 Task: Add an event with the title Second Product Enhancement Brainstorming, date '2024/04/11', time 9:40 AM to 11:40 AMand add a description: In addition to informal networking, the event may feature guest speakers or panel discussions on topics relevant to professional growth, industry trends, or emerging technologies. These sessions provide valuable insights and serve as conversation starters, creating common ground for attendees to engage in meaningful discussions and share their expertise., put the event into Red category . Add location for the event as: Eiffel Tower, Paris, France, logged in from the account softage.7@softage.netand send the event invitation to softage.4@softage.net and softage.5@softage.net. Set a reminder for the event 12 hour before
Action: Mouse moved to (101, 115)
Screenshot: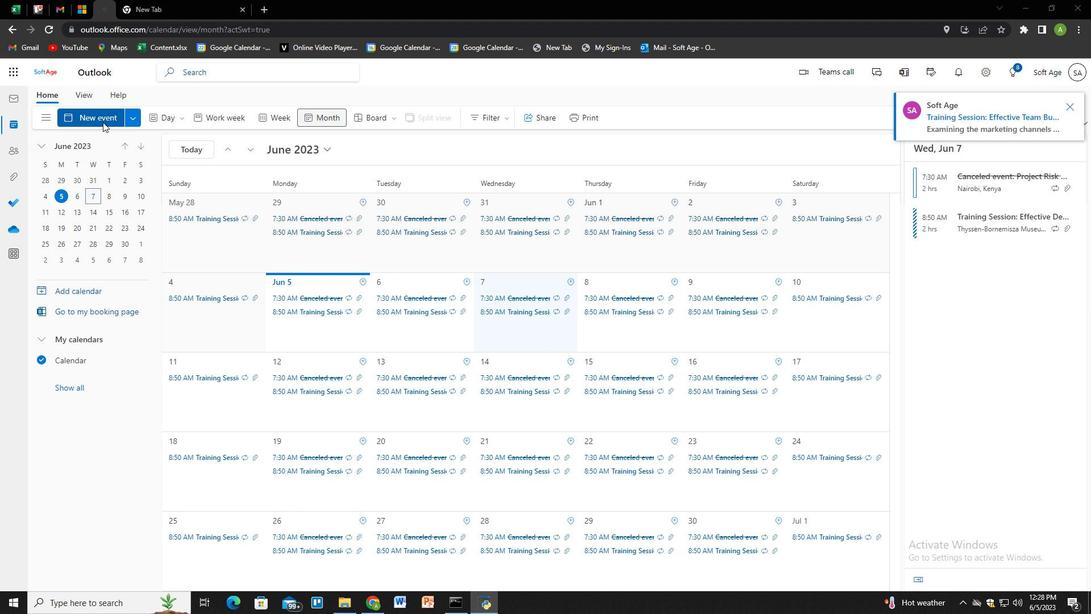 
Action: Mouse pressed left at (101, 115)
Screenshot: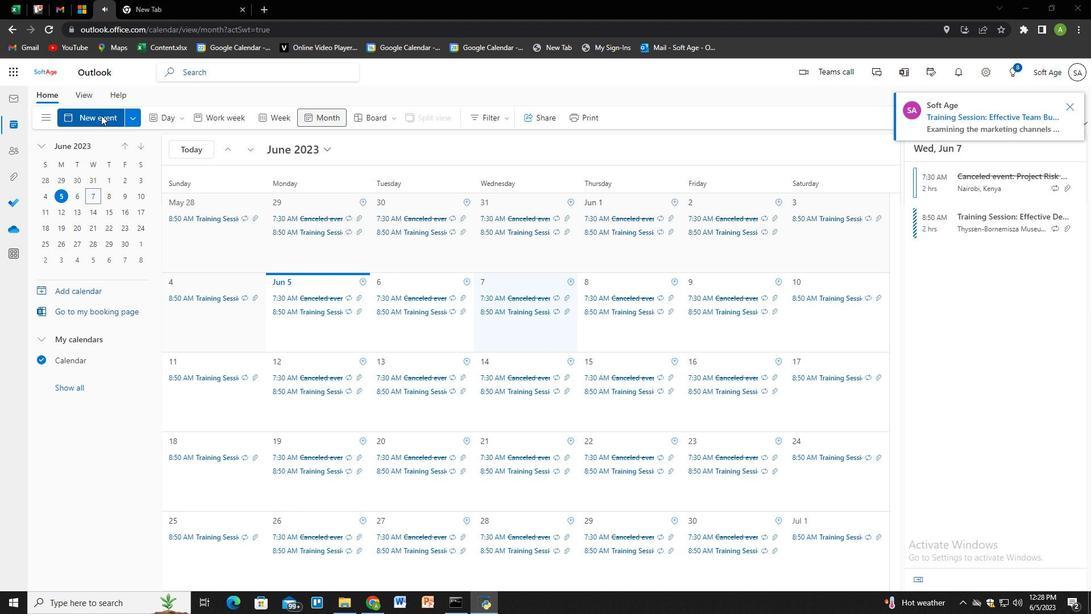 
Action: Mouse moved to (279, 188)
Screenshot: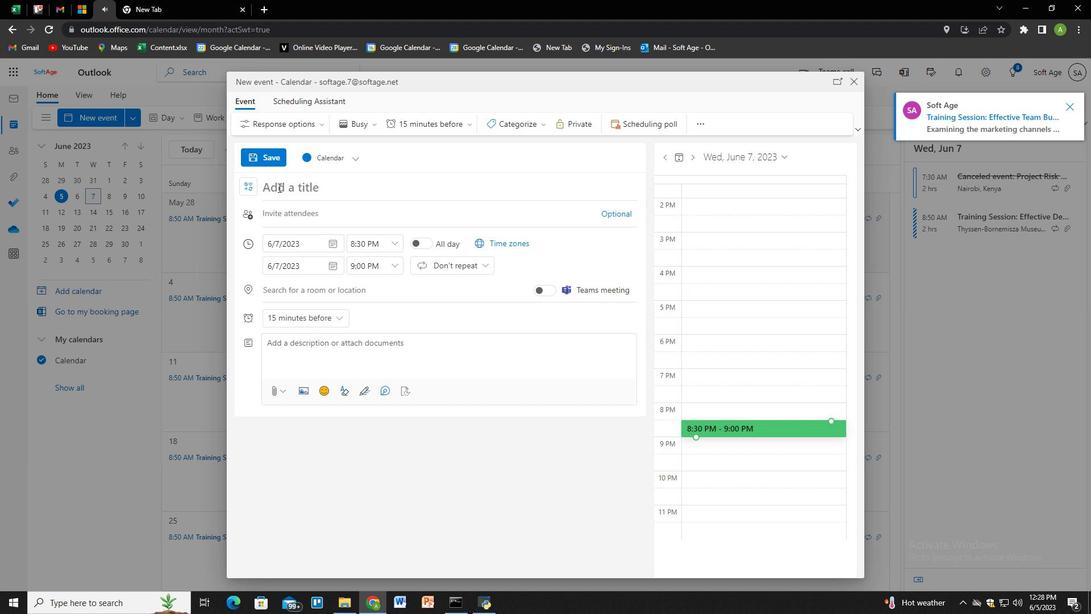 
Action: Key pressed <Key.shift>Second<Key.space><Key.shift>Product<Key.space><Key.shift>Enchancement<Key.space><Key.shift>B<Key.backspace><Key.backspace><Key.backspace><Key.backspace><Key.backspace><Key.backspace><Key.backspace><Key.backspace><Key.backspace><Key.backspace><Key.backspace><Key.backspace>hancement<Key.space><Key.shift>Brainstro<Key.backspace><Key.backspace>orming
Screenshot: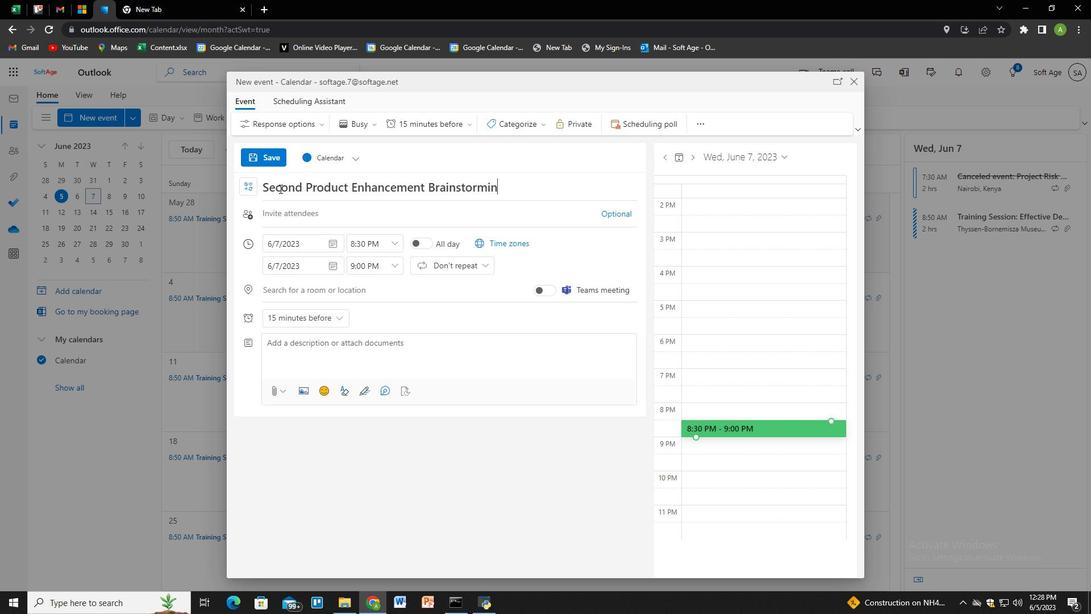 
Action: Mouse moved to (331, 244)
Screenshot: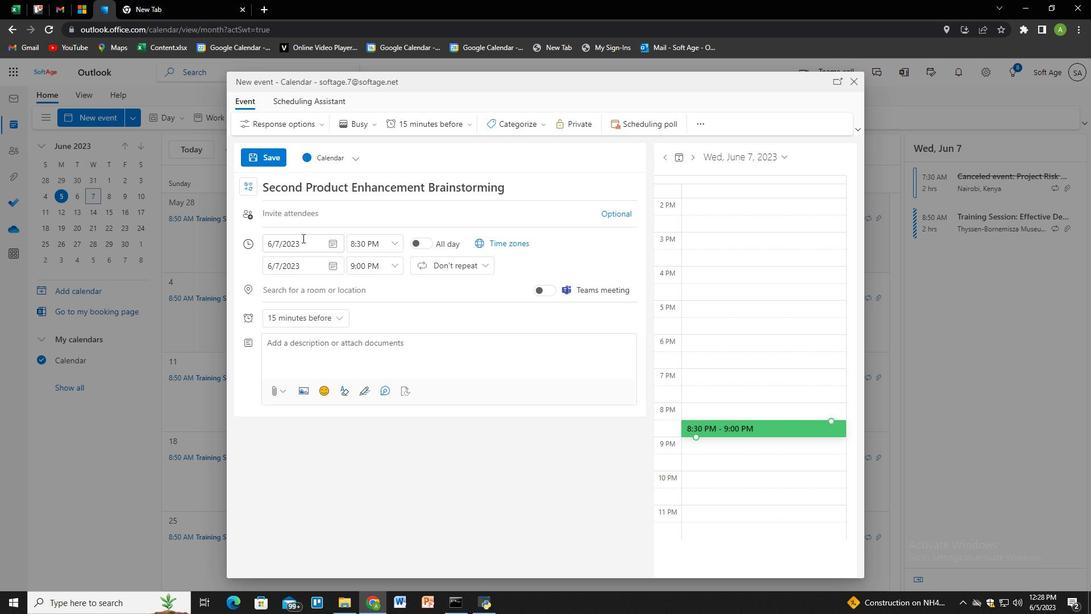 
Action: Mouse pressed left at (331, 244)
Screenshot: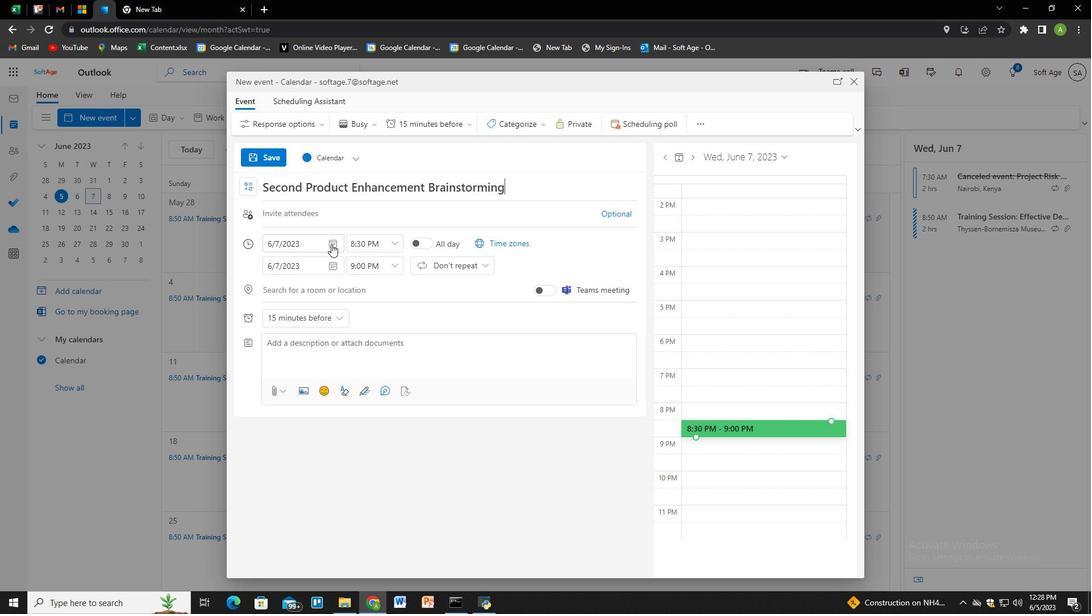 
Action: Mouse moved to (335, 269)
Screenshot: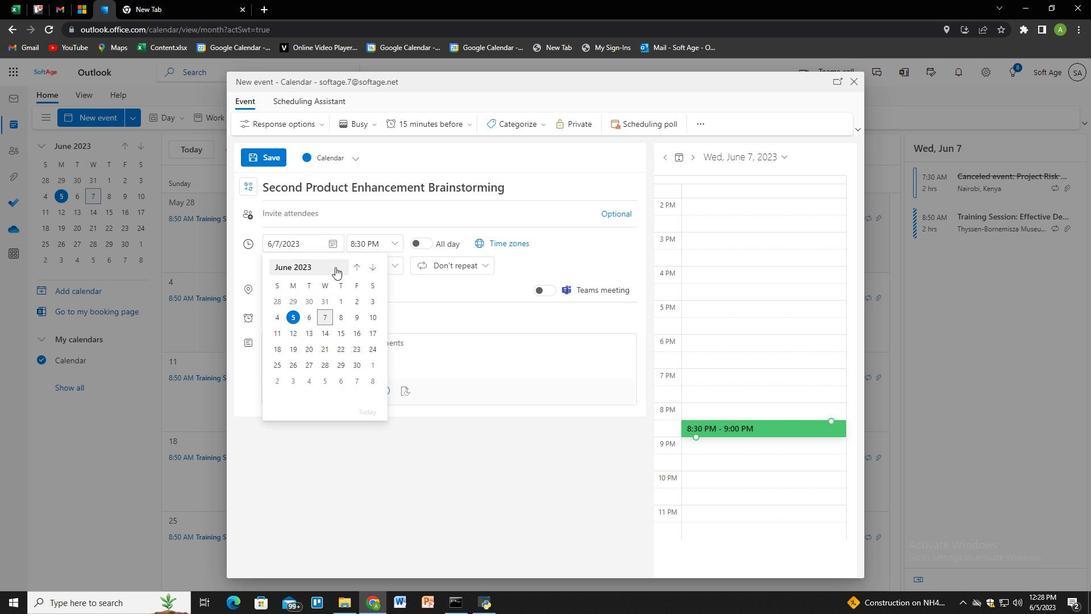
Action: Mouse pressed left at (335, 269)
Screenshot: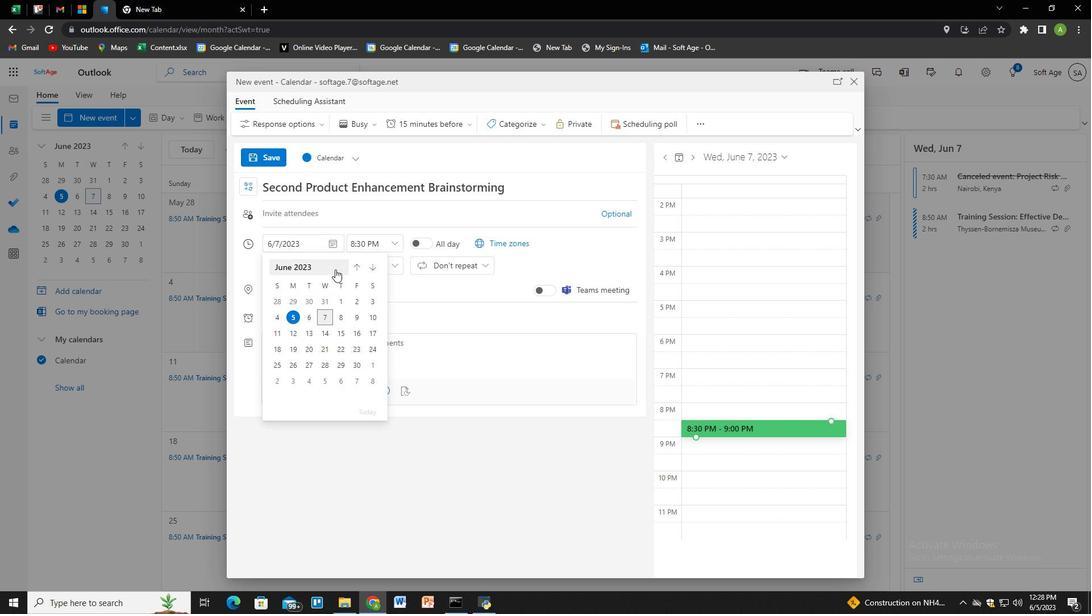 
Action: Mouse pressed left at (335, 269)
Screenshot: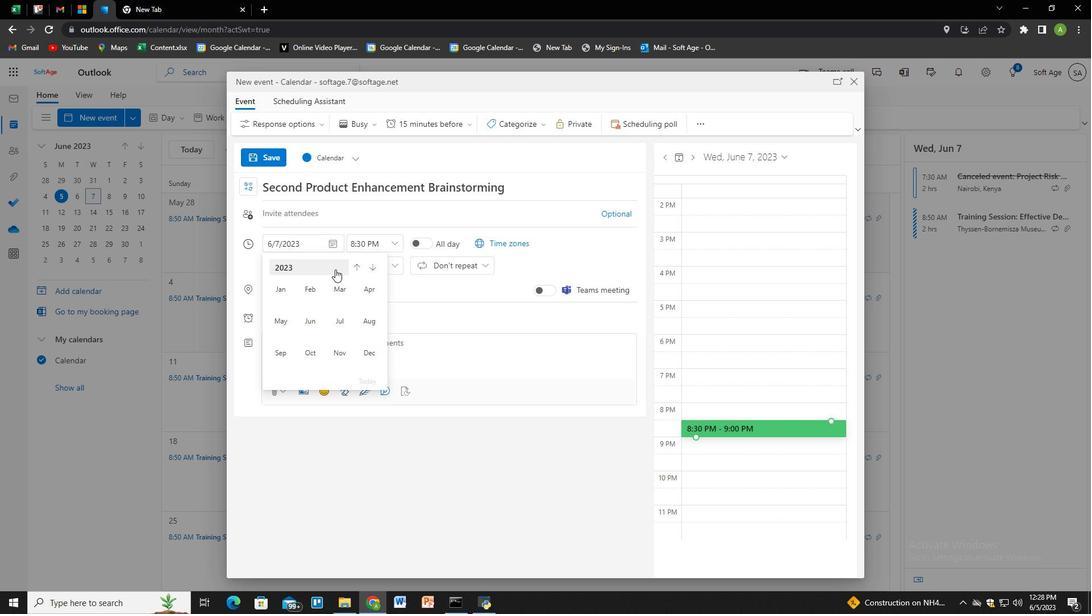 
Action: Mouse moved to (278, 324)
Screenshot: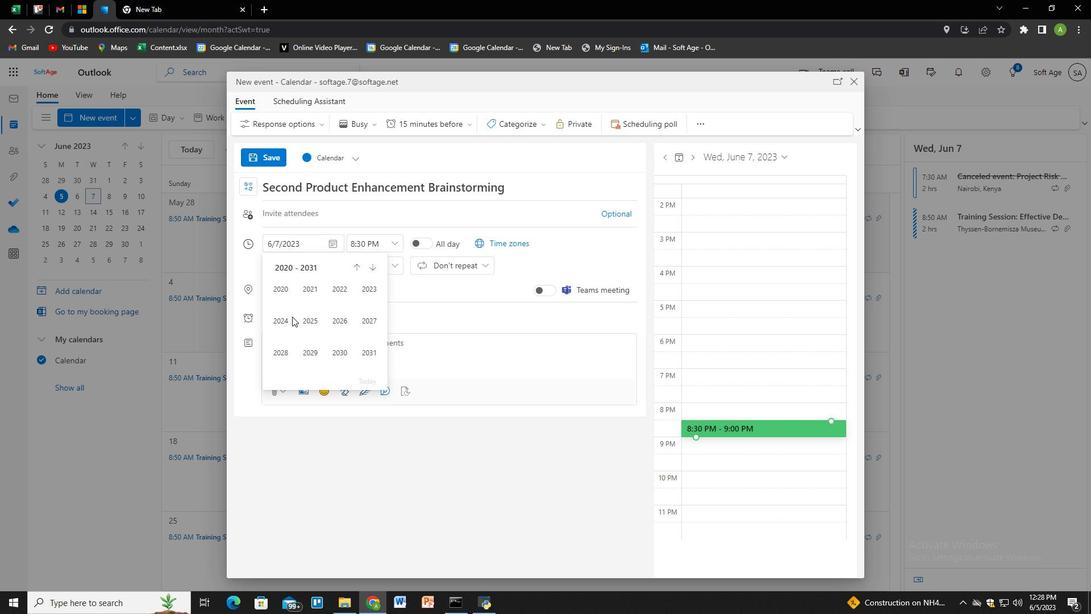 
Action: Mouse pressed left at (278, 324)
Screenshot: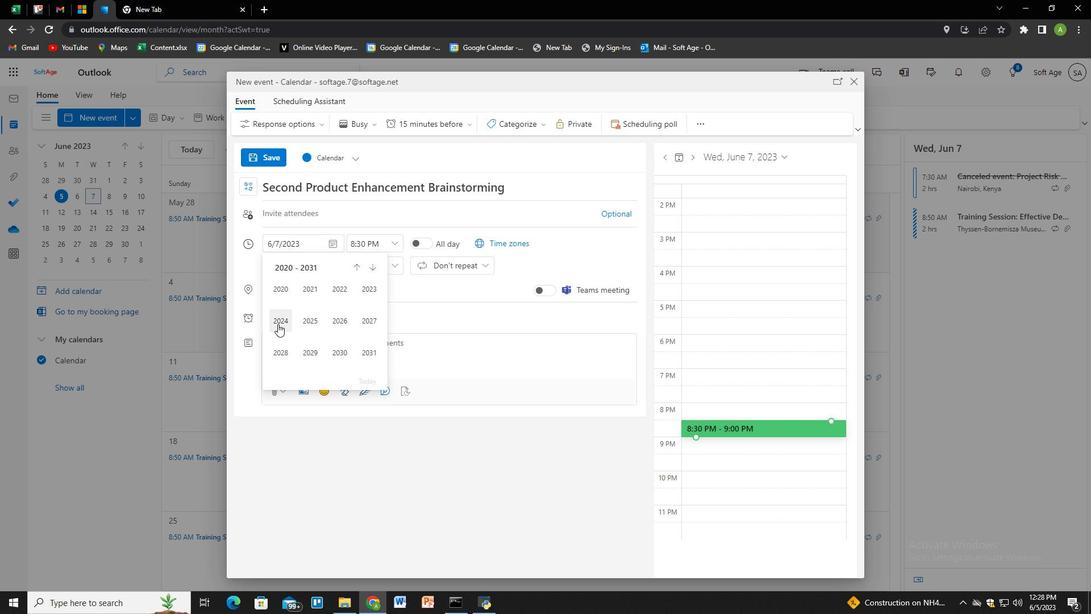 
Action: Mouse moved to (374, 287)
Screenshot: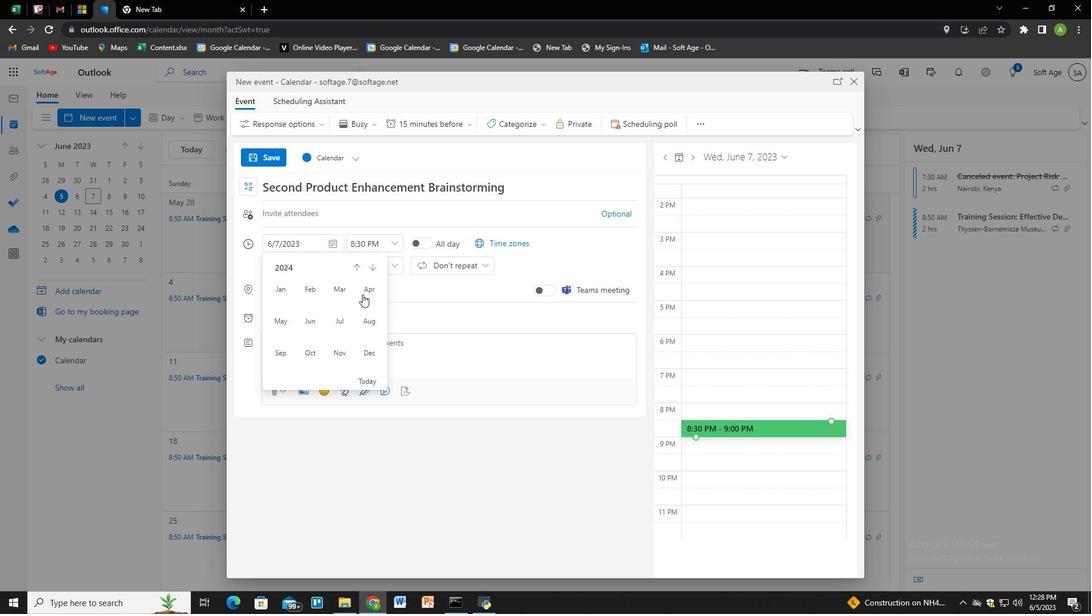 
Action: Mouse pressed left at (374, 287)
Screenshot: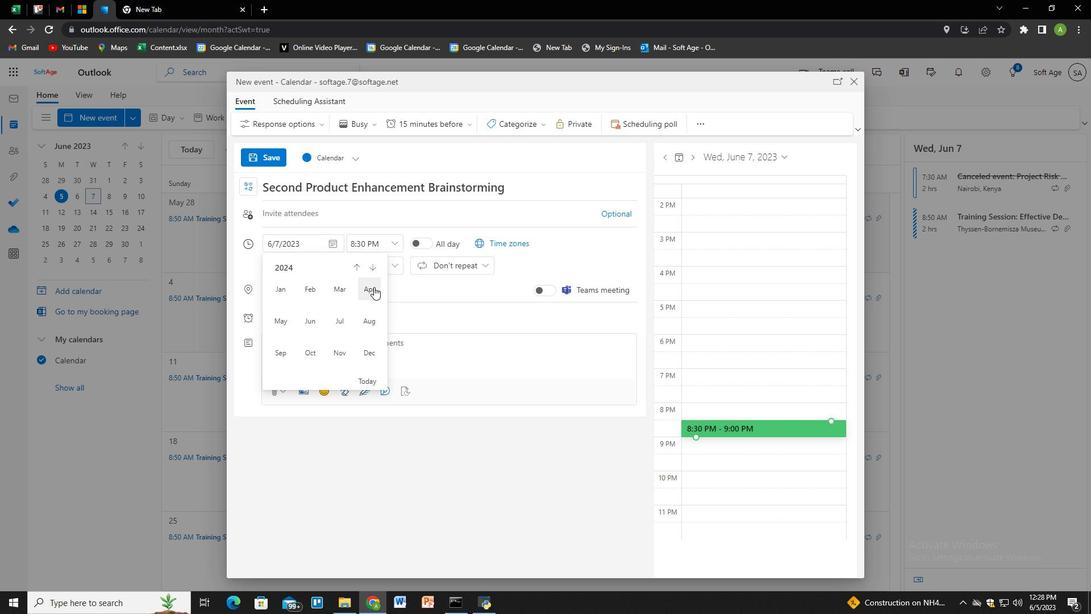 
Action: Mouse moved to (343, 313)
Screenshot: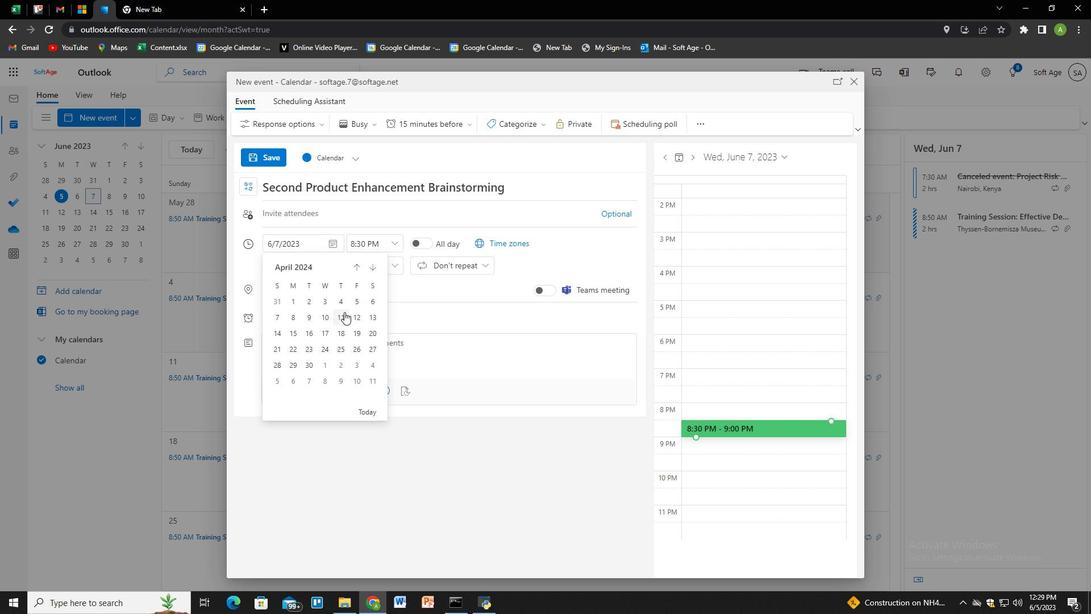 
Action: Mouse pressed left at (343, 313)
Screenshot: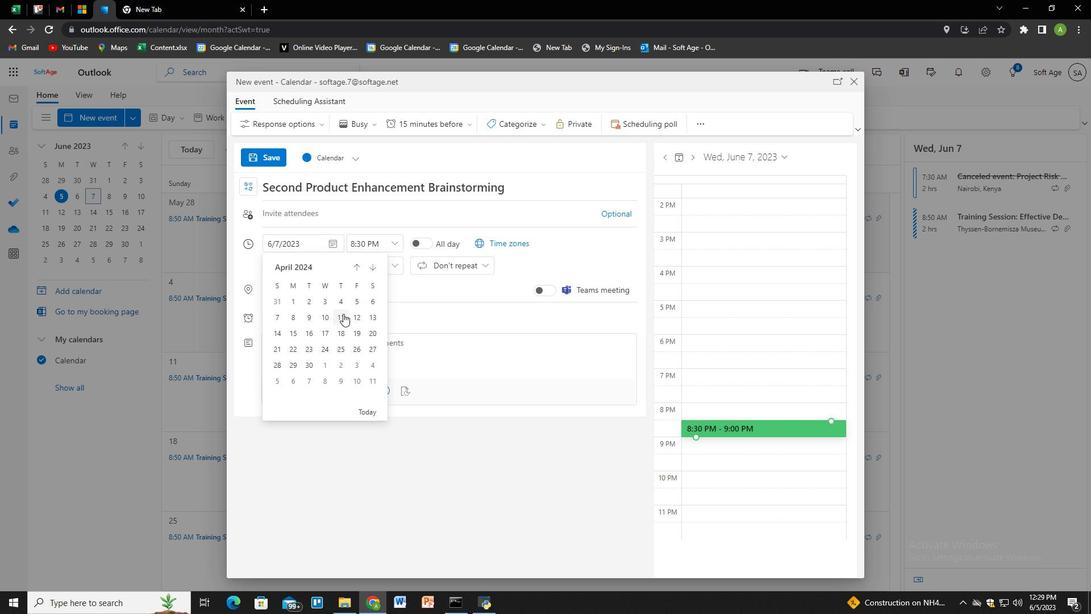 
Action: Mouse moved to (365, 239)
Screenshot: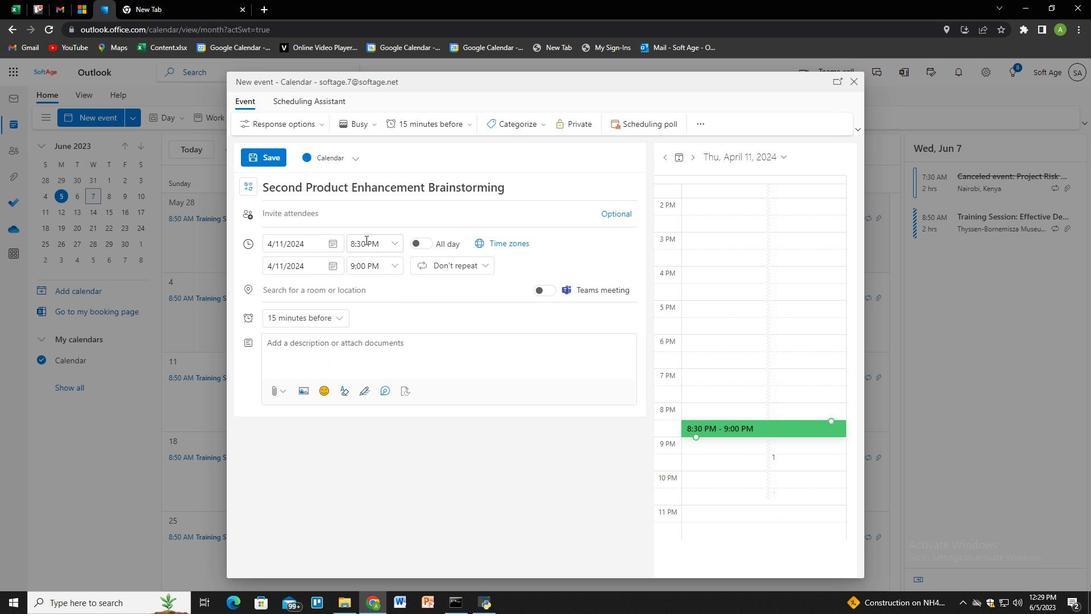 
Action: Mouse pressed left at (365, 239)
Screenshot: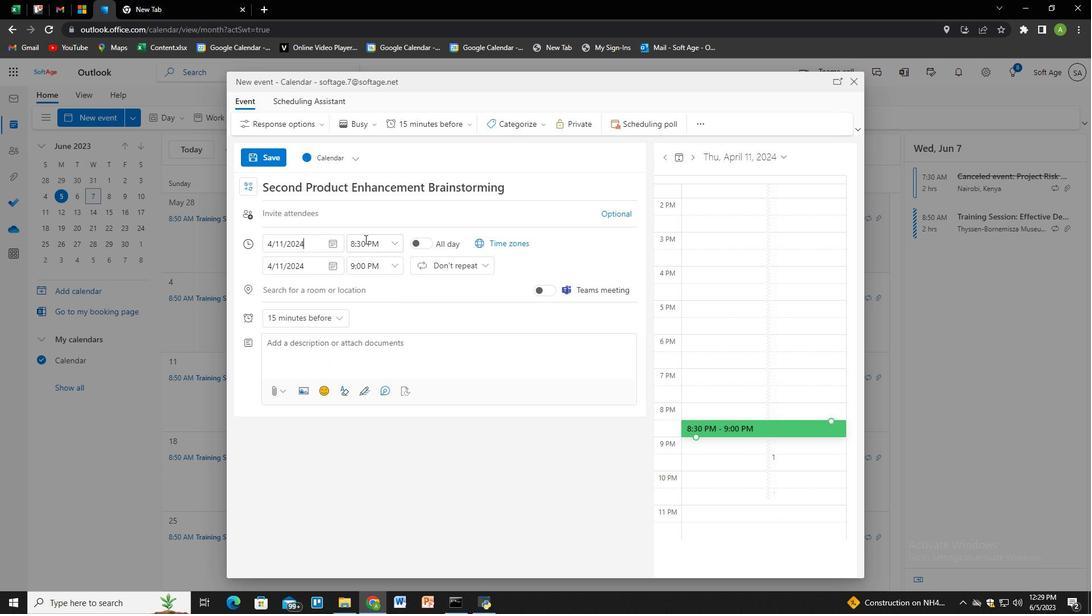 
Action: Mouse moved to (365, 239)
Screenshot: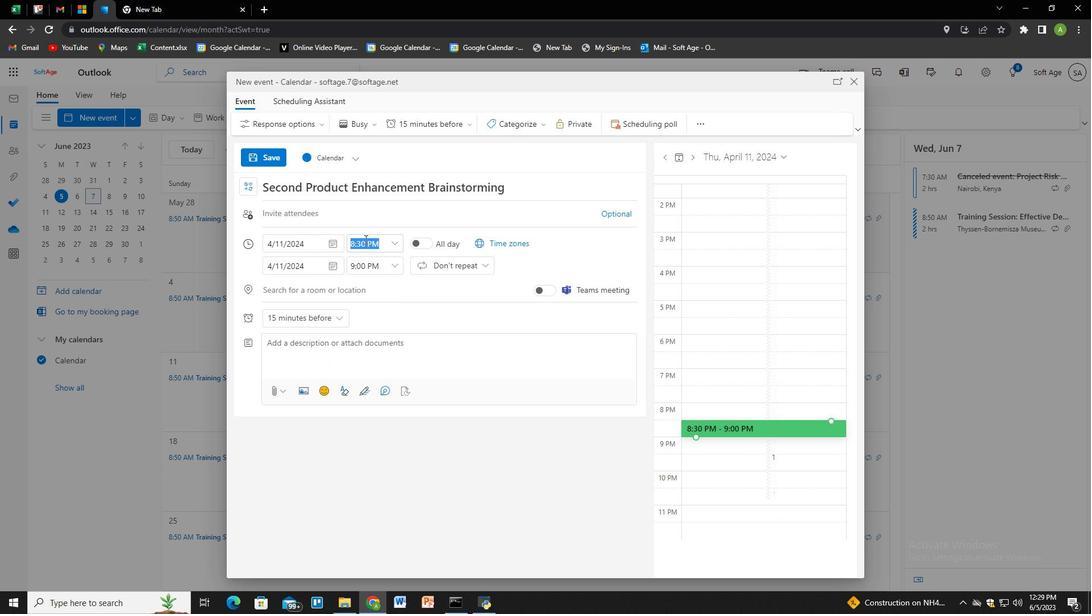 
Action: Key pressed 9<Key.shift_r>:40<Key.space><Key.shift>AMM<Key.backspace><Key.tab><Key.tab>11<Key.shift_r>:<Key.shift><Key.shift><Key.shift><Key.shift><Key.shift><Key.shift><Key.shift><Key.shift><Key.shift><Key.shift><Key.shift><Key.shift><Key.shift><Key.shift><Key.shift><Key.shift><Key.shift><Key.shift><Key.shift><Key.shift><Key.shift><Key.shift><Key.shift><Key.shift><Key.shift><Key.shift><Key.shift><Key.shift><Key.shift><Key.shift><Key.shift><Key.shift><Key.shift><Key.shift><Key.shift><Key.shift>40<Key.space><Key.shift>AMM<Key.tab><Key.tab><Key.tab><Key.tab><Key.tab><Key.tab><Key.tab><Key.shift>In<Key.space>addition<Key.space>to<Key.space>informal<Key.space>networkingm<Key.backspace>,<Key.space>the<Key.space>event<Key.space>may<Key.space>feature<Key.space>guest<Key.space>speakers<Key.space>or<Key.space>panes<Key.backspace>l<Key.space>discussion<Key.space>on<Key.space>topics<Key.space>relevant<Key.space>to<Key.space>professional<Key.space>growth,<Key.space>industry<Key.space>trends,<Key.space>or<Key.space>emerging<Key.space>technologies,<Key.space><Key.shift><Key.backspace><Key.backspace>.<Key.space>t<Key.shift><Key.backspace><Key.shift>These<Key.space>sessions<Key.space>provide<Key.space>valuable<Key.space>insights<Key.space>and<Key.space>serve<Key.space>as<Key.space>conversation<Key.space>engange<Key.space>in<Key.space>m<Key.backspace><Key.backspace><Key.backspace><Key.backspace><Key.backspace><Key.backspace><Key.backspace><Key.backspace>ge<Key.space>in<Key.space>meaninf<Key.backspace>gful<Key.space>discussions<Key.space>n<Key.backspace>and<Key.space>share<Key.space>their<Key.space>experties<Key.backspace><Key.backspace>se.
Screenshot: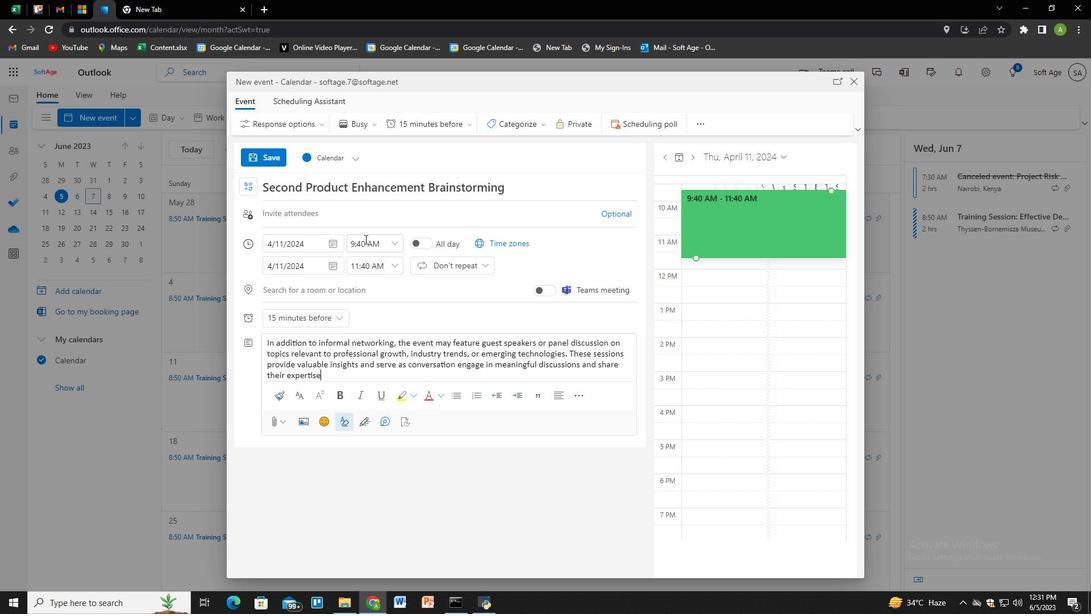 
Action: Mouse moved to (507, 126)
Screenshot: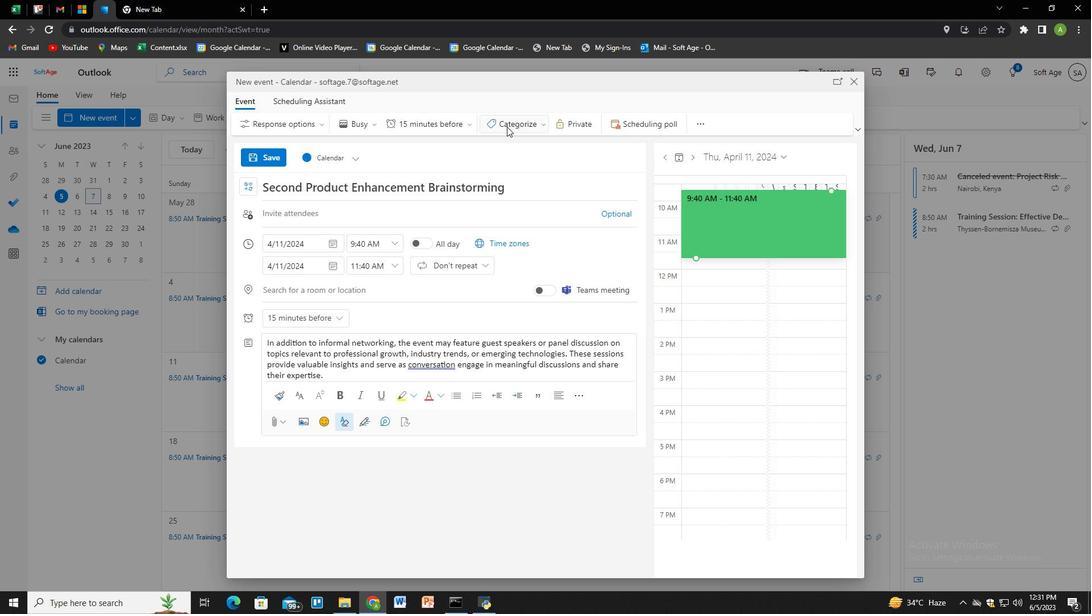 
Action: Mouse pressed left at (507, 126)
Screenshot: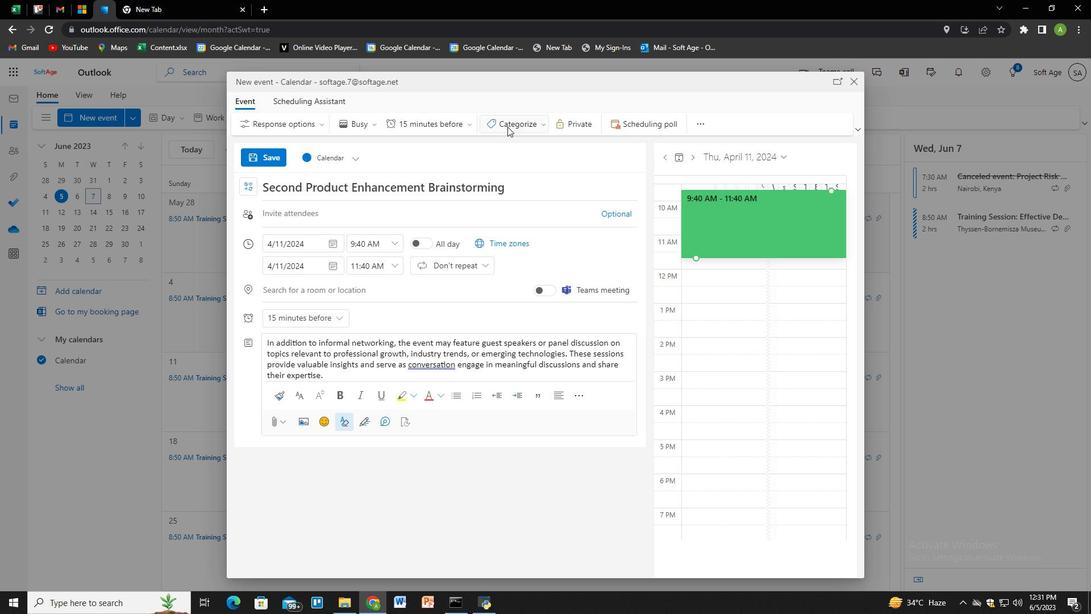 
Action: Mouse moved to (515, 171)
Screenshot: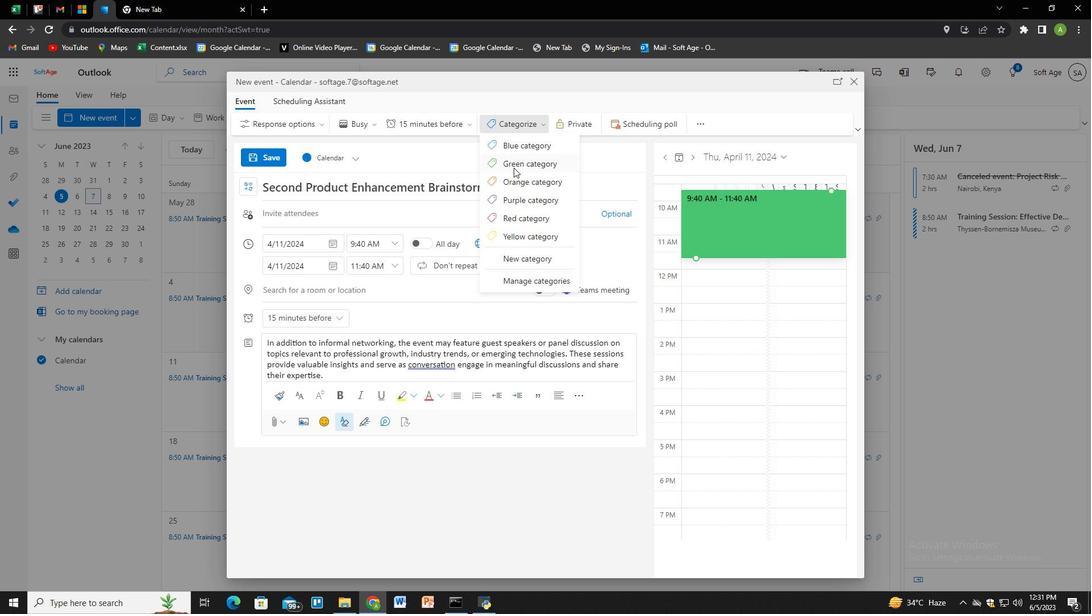 
Action: Mouse pressed left at (515, 171)
Screenshot: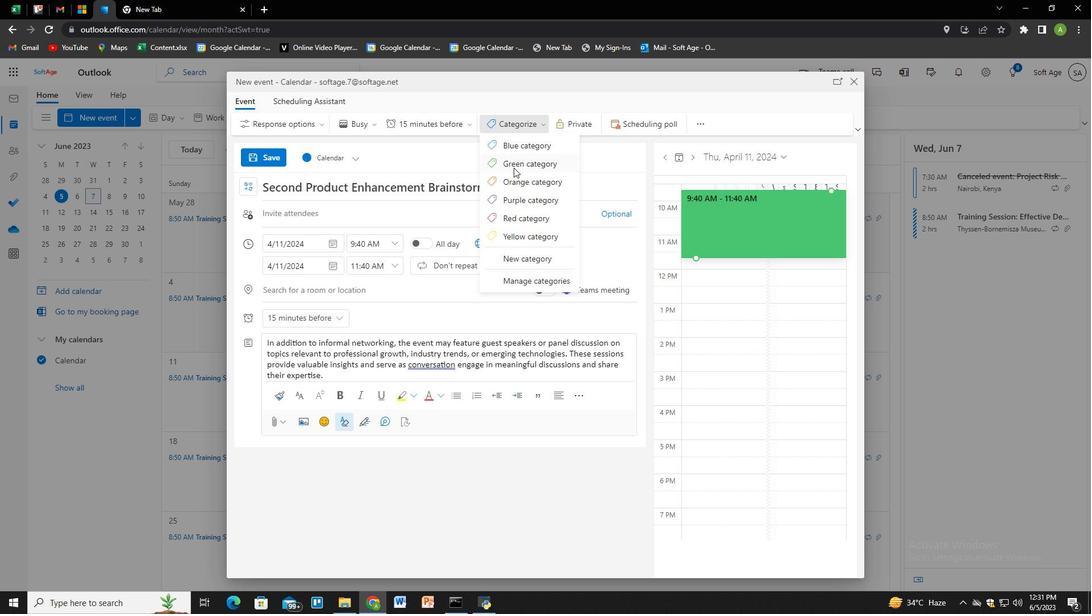 
Action: Mouse moved to (516, 213)
Screenshot: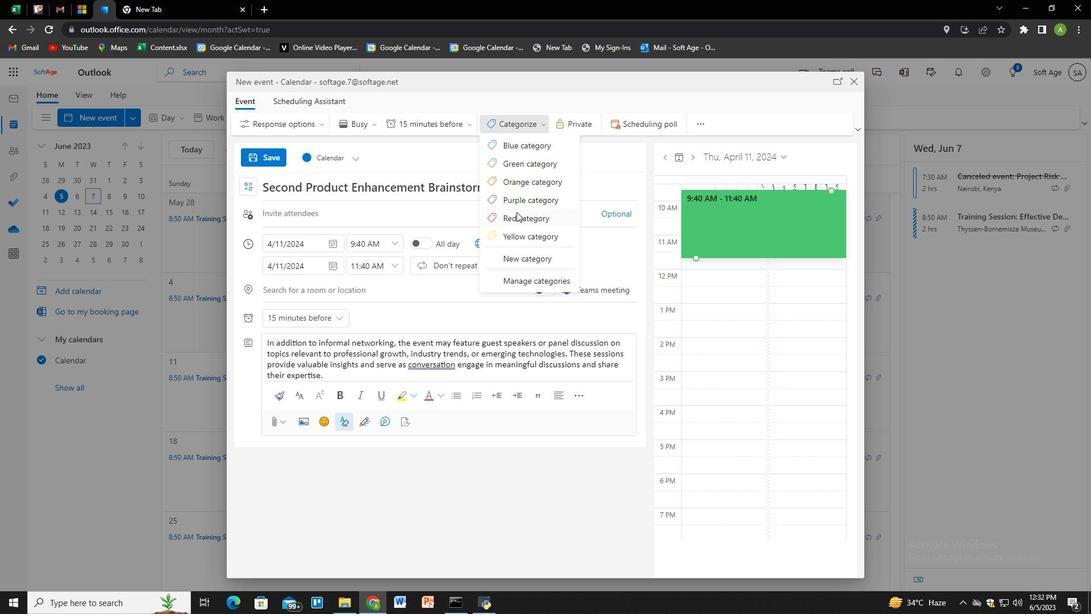 
Action: Mouse pressed left at (516, 213)
Screenshot: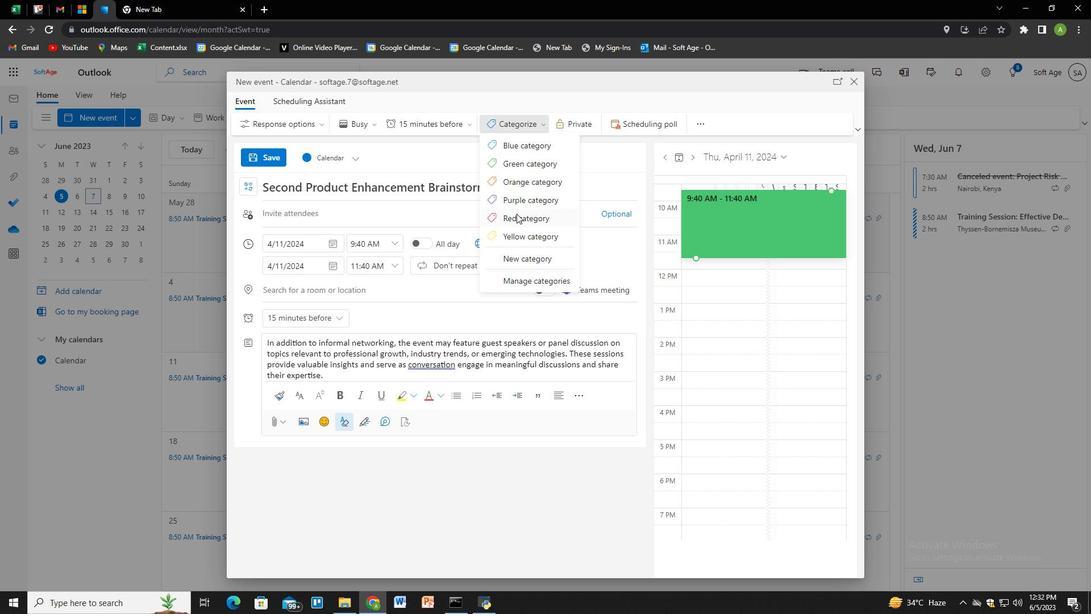 
Action: Mouse moved to (346, 217)
Screenshot: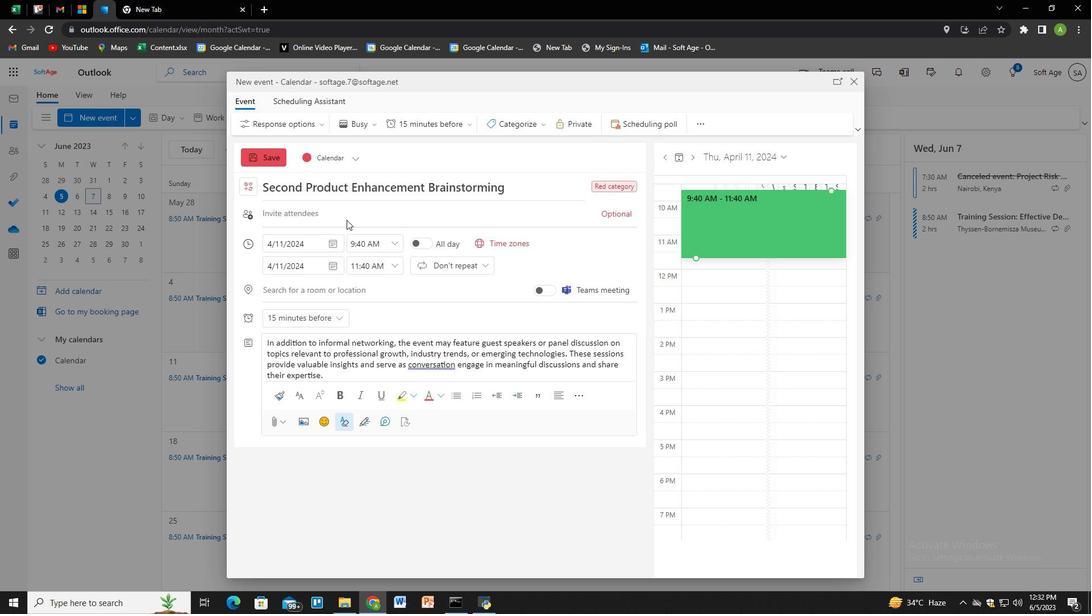 
Action: Mouse pressed left at (346, 217)
Screenshot: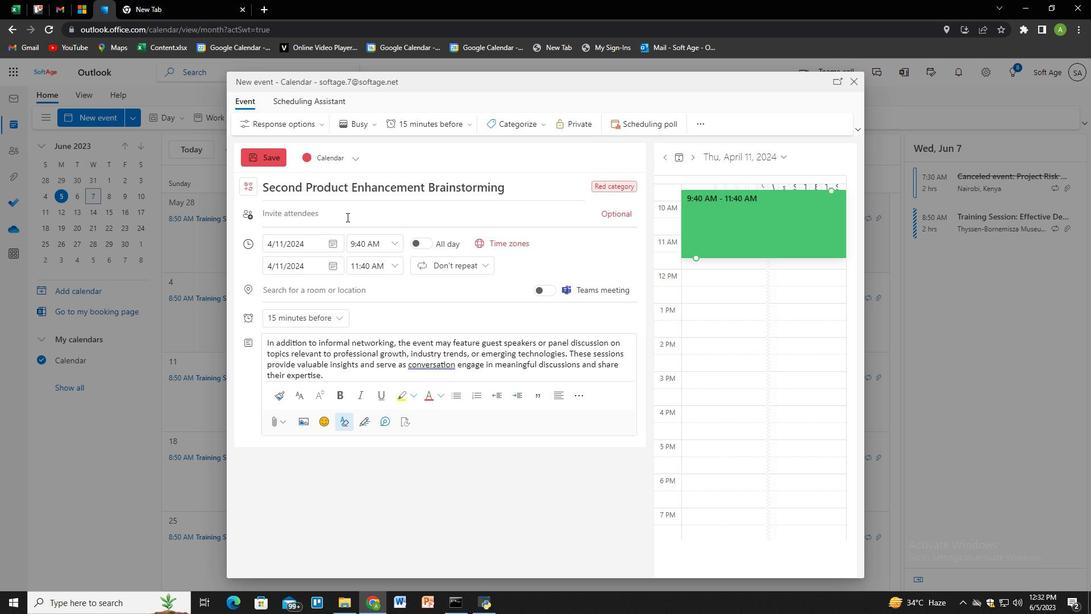 
Action: Key pressed softage.4<Key.shift>@softage.net<Key.enter>softage.5<Key.shift>@softage.net<Key.down><Key.up><Key.enter>
Screenshot: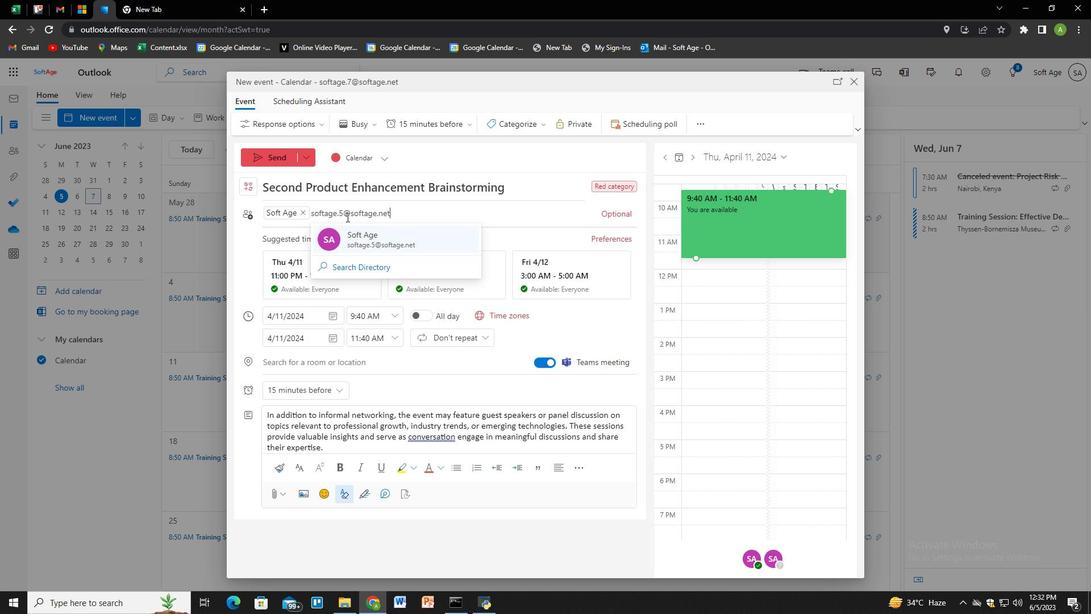 
Action: Mouse moved to (437, 123)
Screenshot: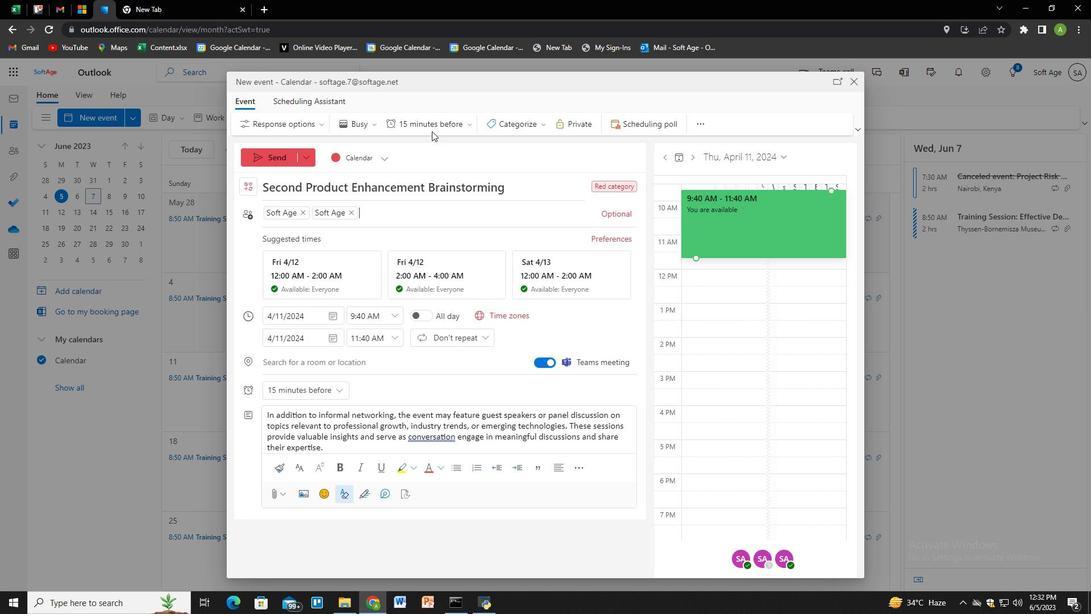 
Action: Mouse pressed left at (437, 123)
Screenshot: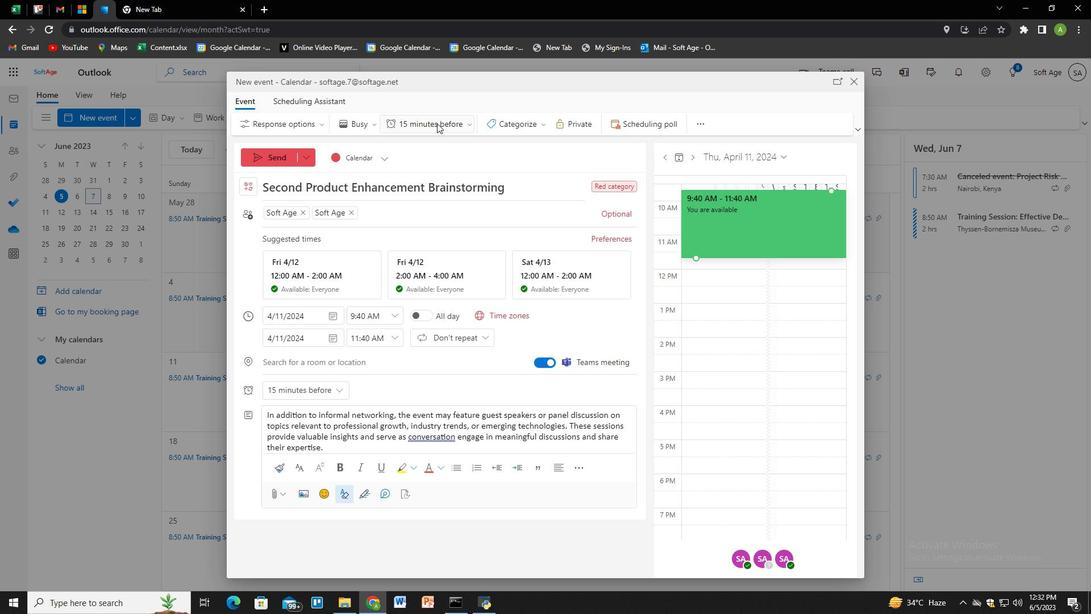 
Action: Mouse moved to (431, 285)
Screenshot: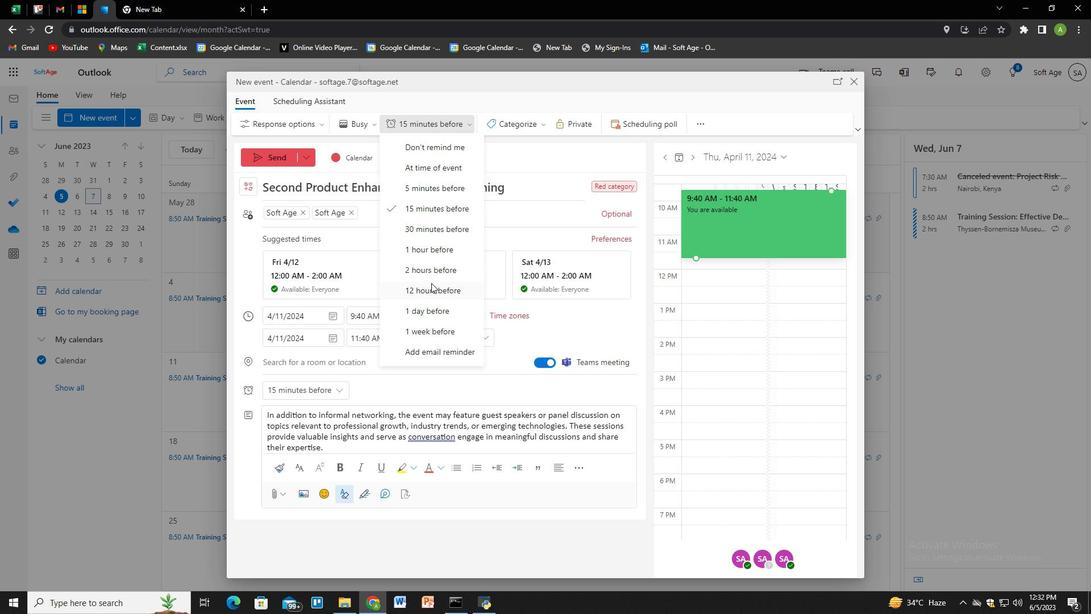 
Action: Mouse pressed left at (431, 285)
Screenshot: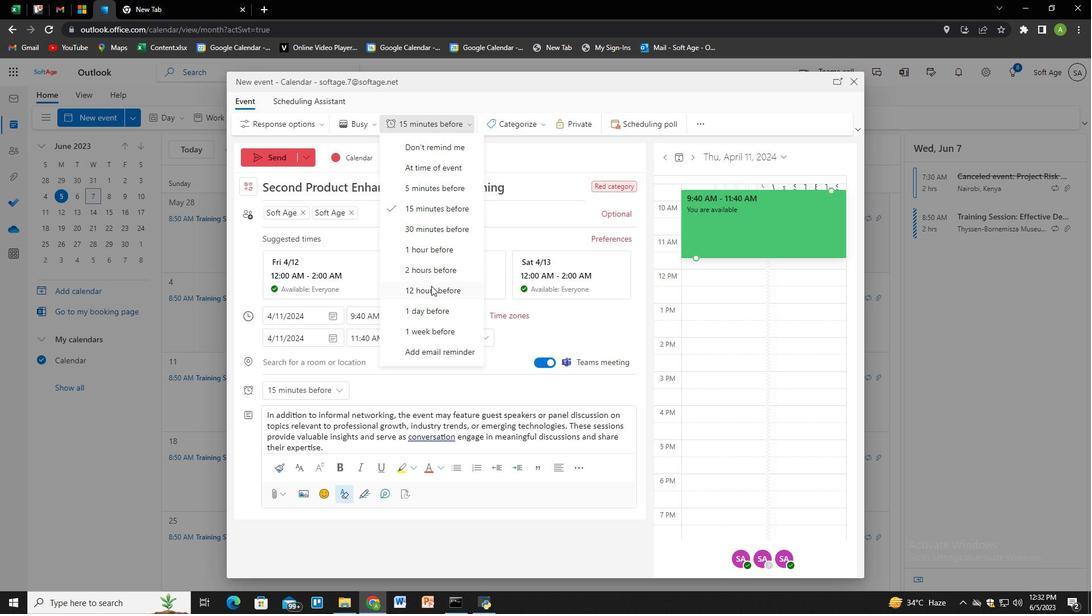 
Action: Mouse moved to (579, 326)
Screenshot: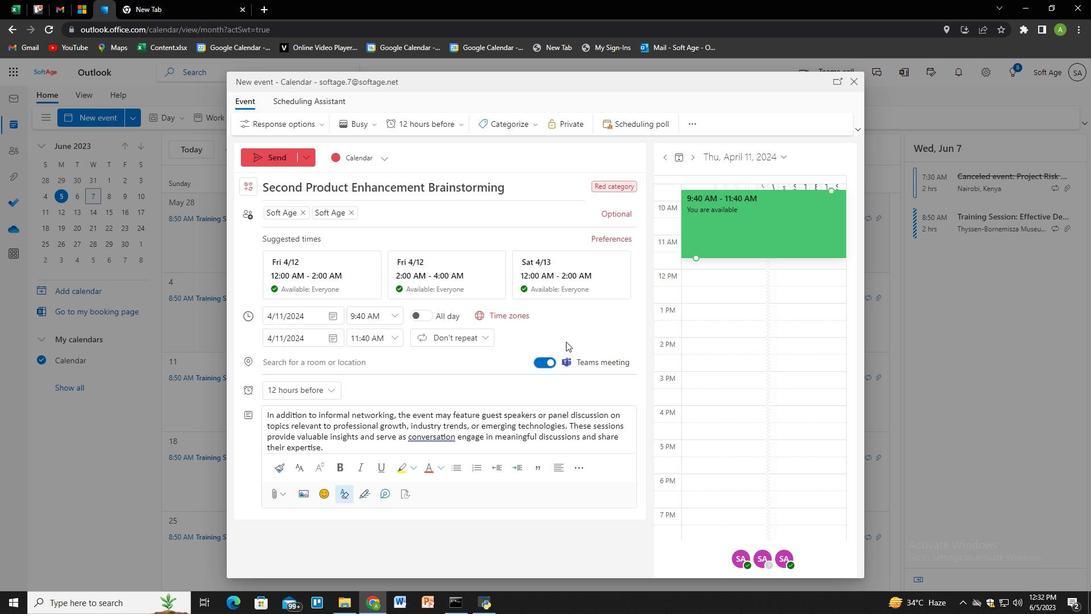 
Action: Mouse pressed left at (579, 326)
Screenshot: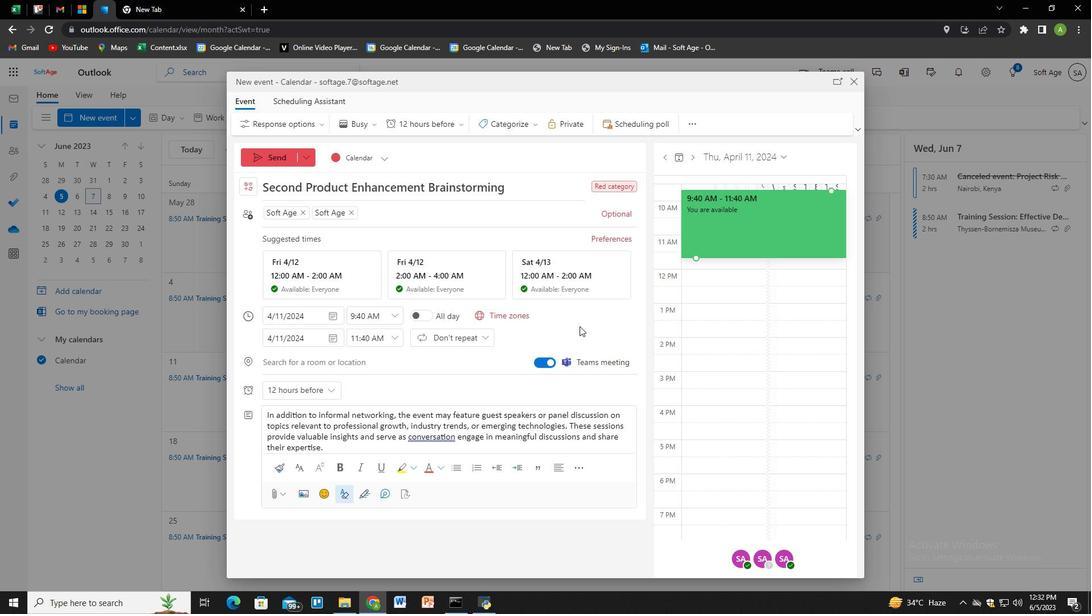 
Action: Mouse scrolled (579, 325) with delta (0, 0)
Screenshot: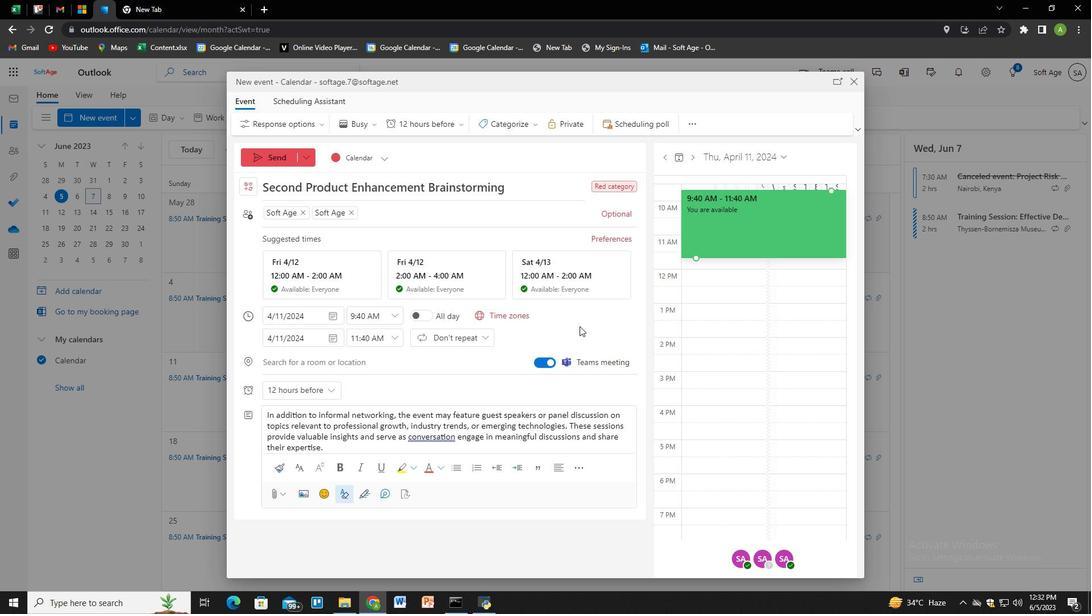 
Action: Mouse moved to (280, 158)
Screenshot: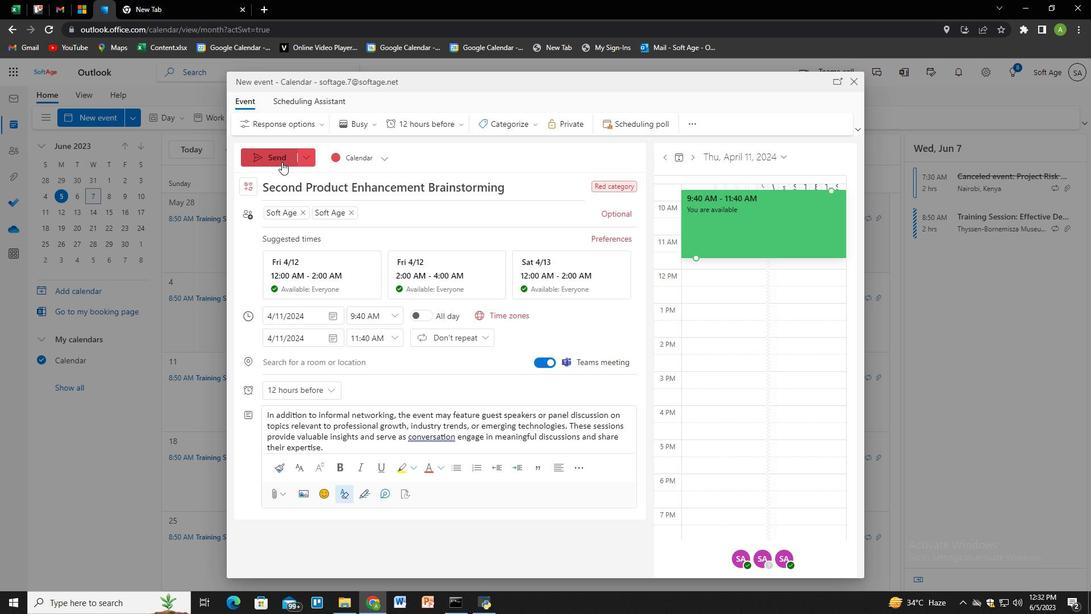 
Action: Mouse pressed left at (280, 158)
Screenshot: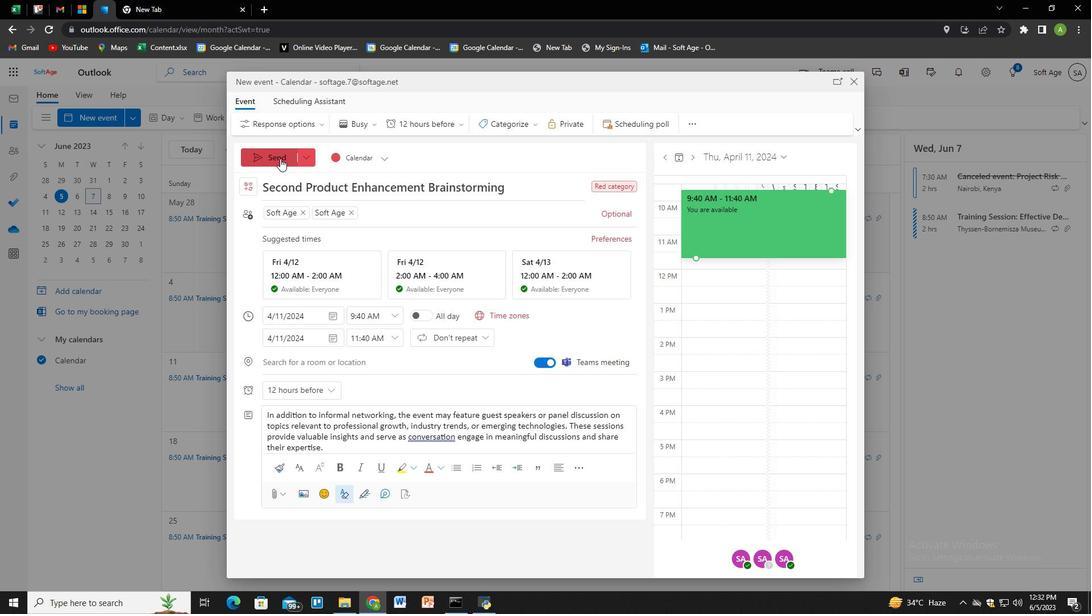 
Action: Mouse moved to (477, 268)
Screenshot: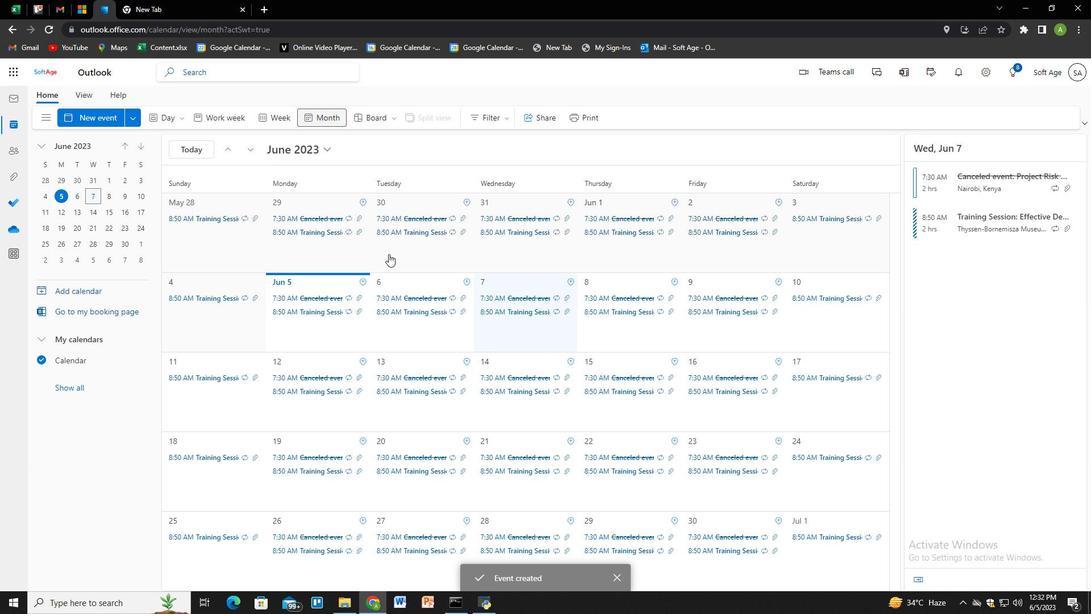 
